 Task: Create in the project TridentForge in Backlog an issue 'Inconsistent handling of null or empty values', assign it to team member softage.3@softage.net and change the status to IN PROGRESS.
Action: Mouse moved to (216, 63)
Screenshot: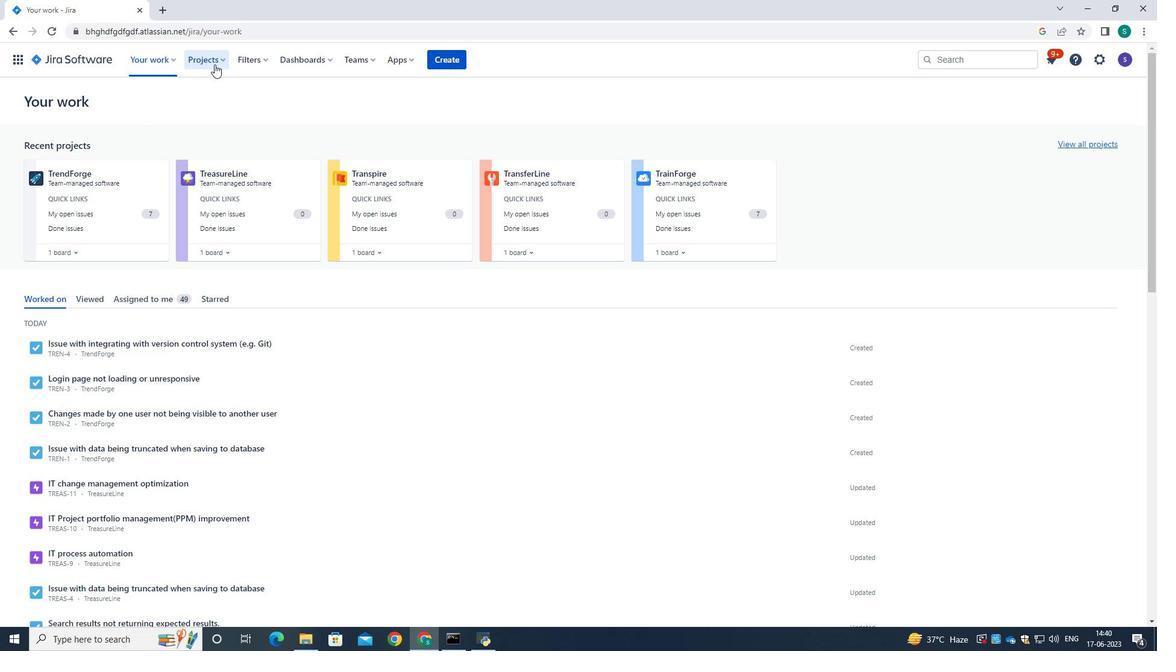 
Action: Mouse pressed left at (216, 63)
Screenshot: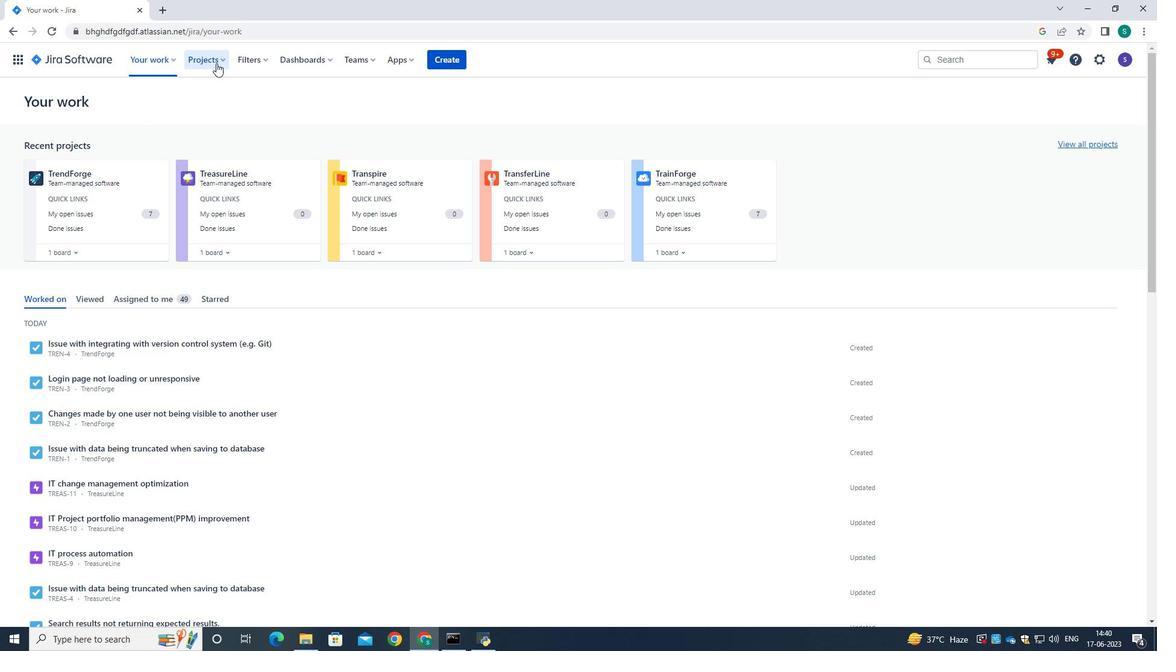
Action: Mouse moved to (218, 111)
Screenshot: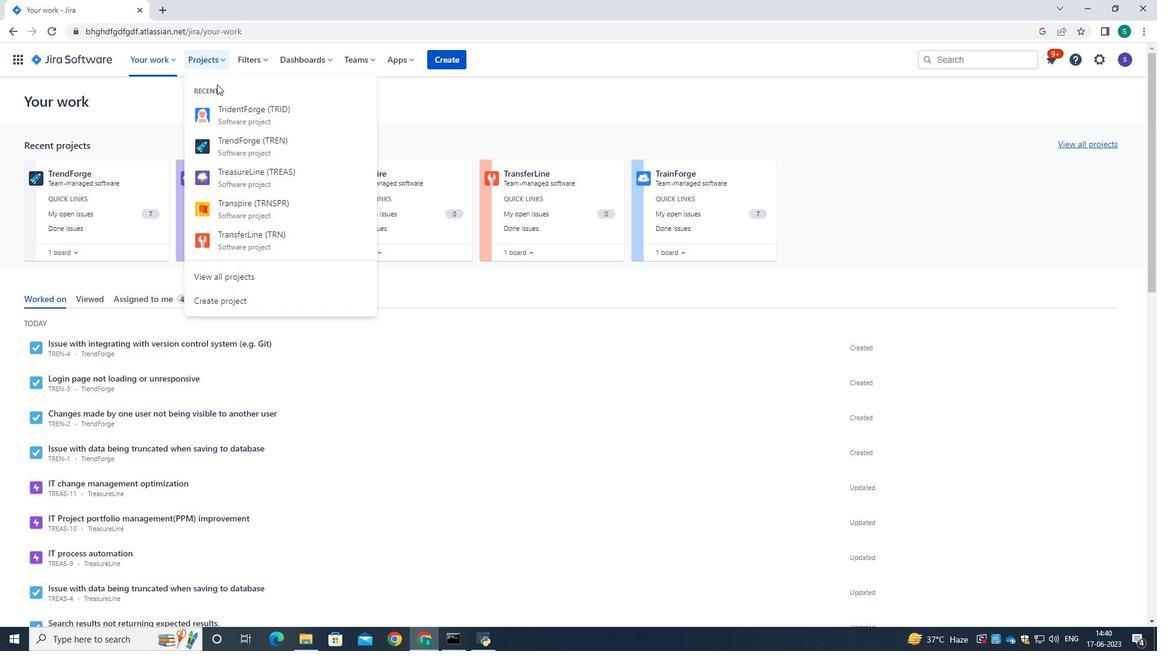 
Action: Mouse pressed left at (218, 111)
Screenshot: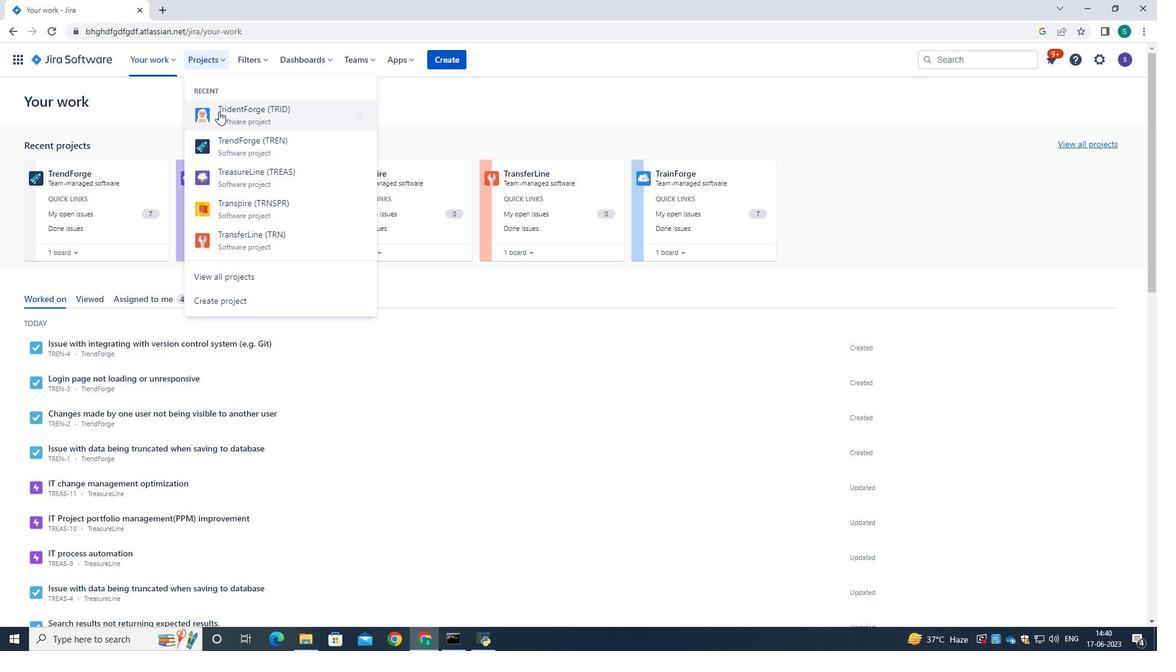 
Action: Mouse moved to (68, 192)
Screenshot: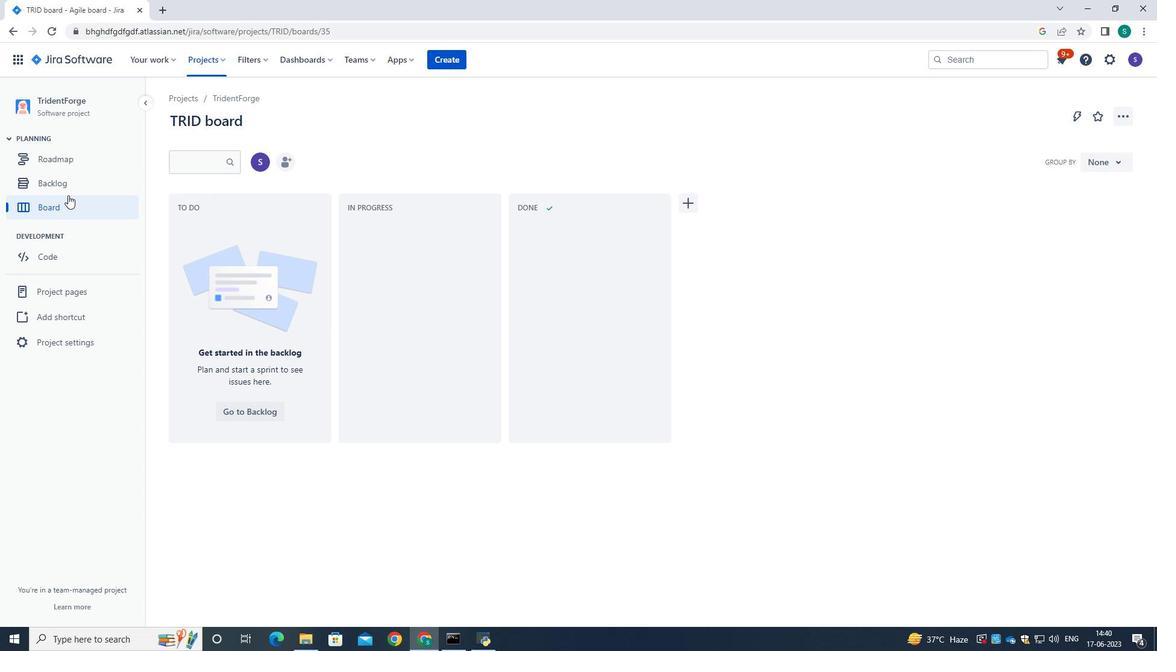 
Action: Mouse pressed left at (68, 192)
Screenshot: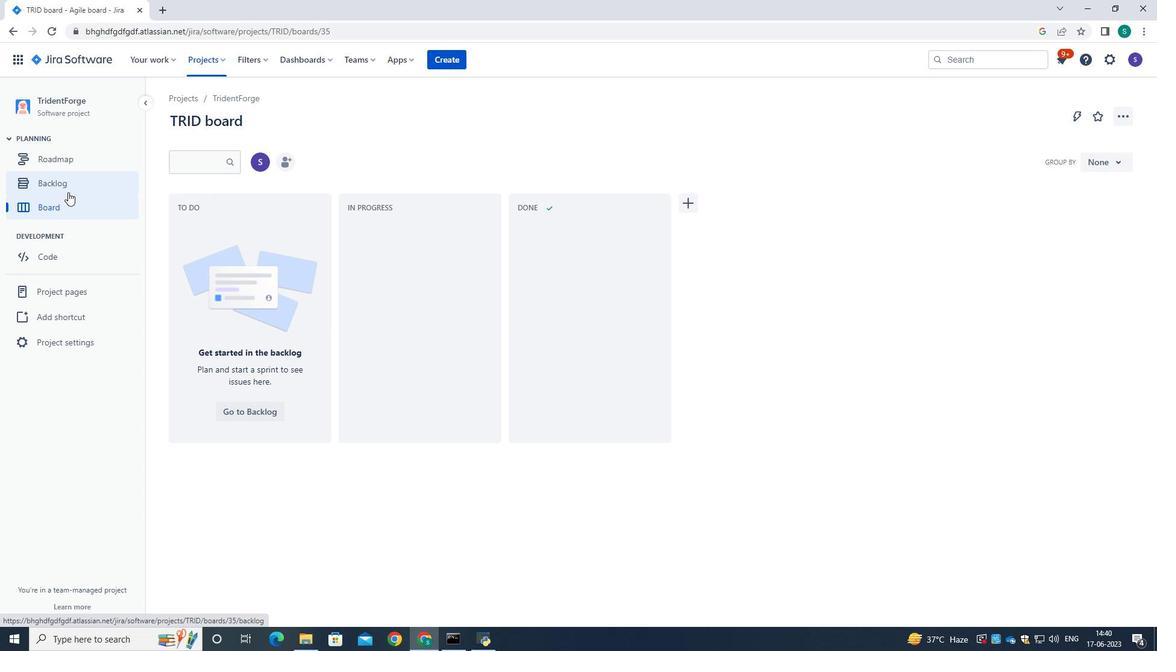 
Action: Mouse moved to (382, 273)
Screenshot: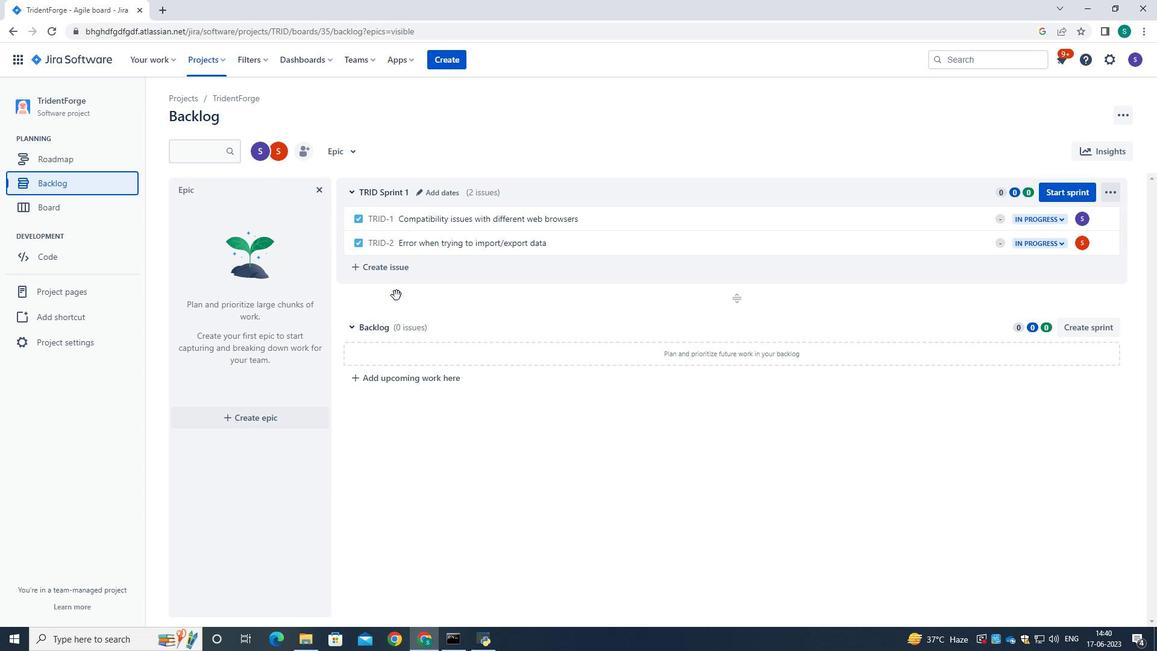 
Action: Mouse pressed left at (382, 273)
Screenshot: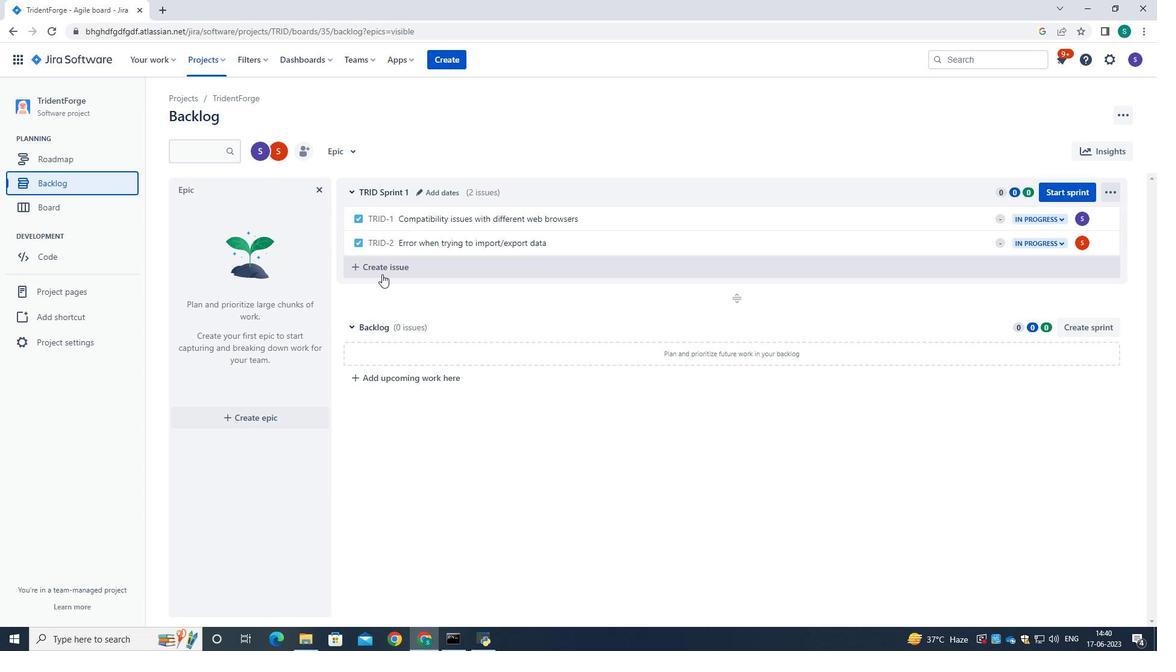 
Action: Mouse moved to (422, 268)
Screenshot: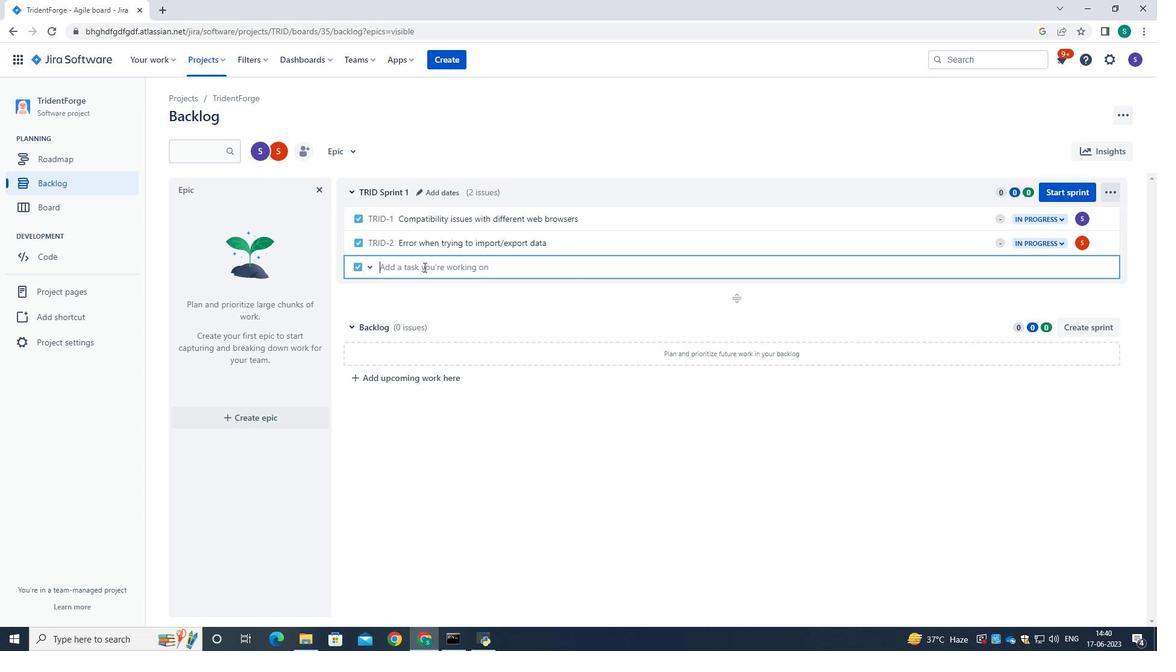 
Action: Mouse pressed left at (422, 268)
Screenshot: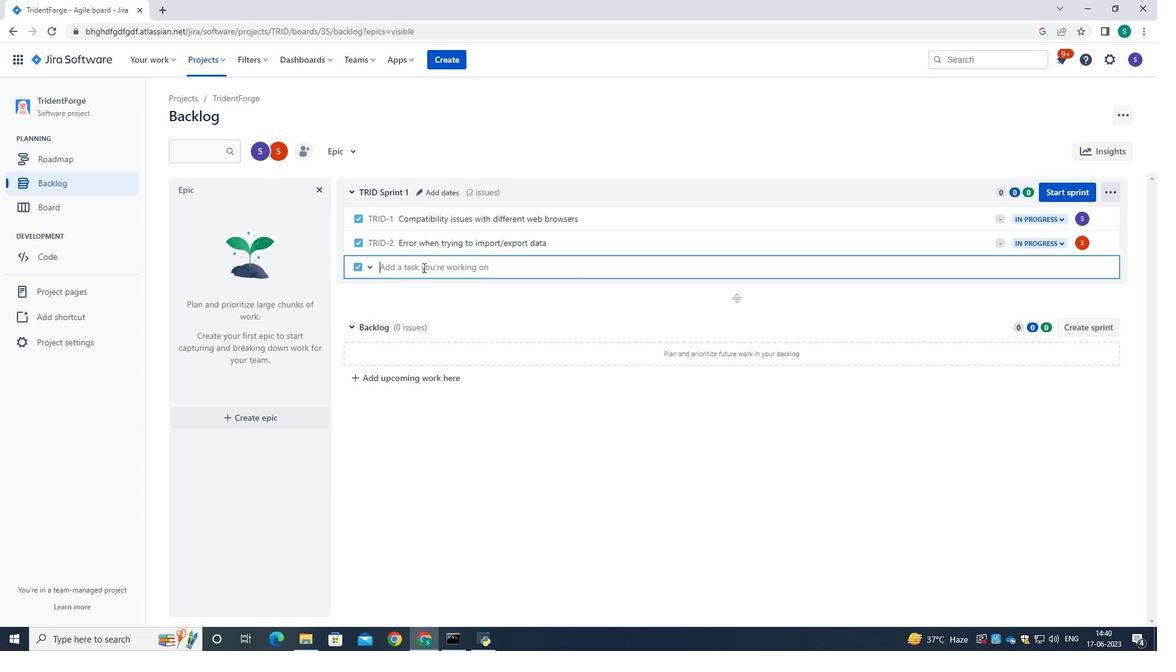 
Action: Mouse moved to (422, 268)
Screenshot: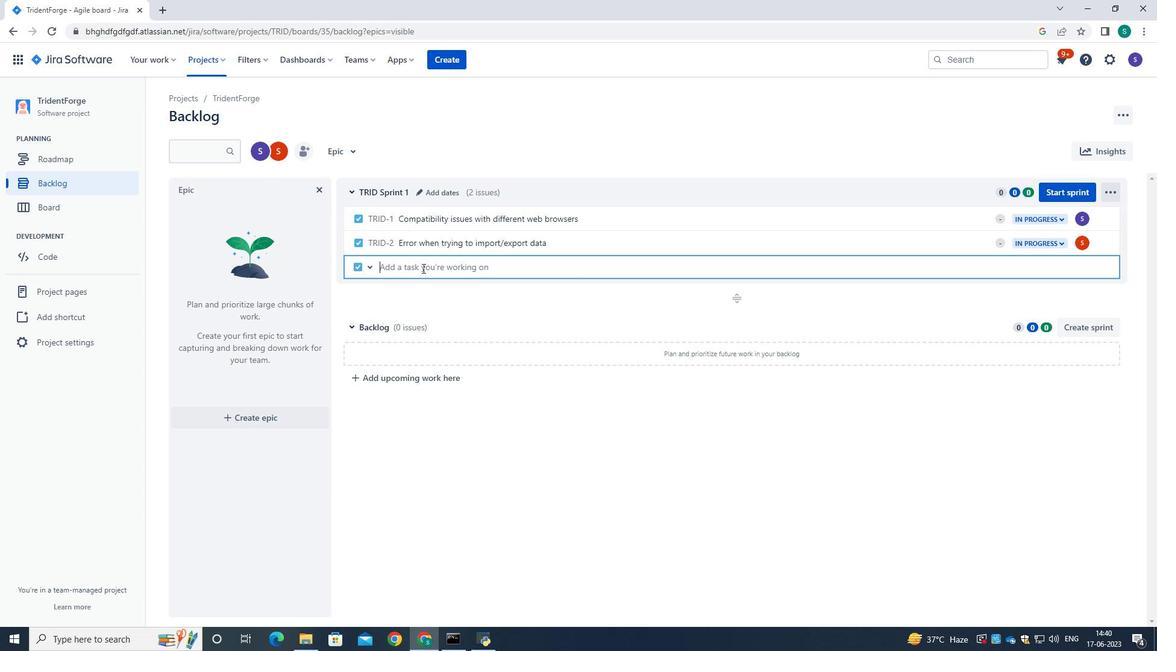 
Action: Key pressed <Key.caps_lock>I<Key.caps_lock>nconsistent<Key.space>handling<Key.space>of<Key.space>null<Key.space>or<Key.space>empty<Key.space>values.<Key.enter>
Screenshot: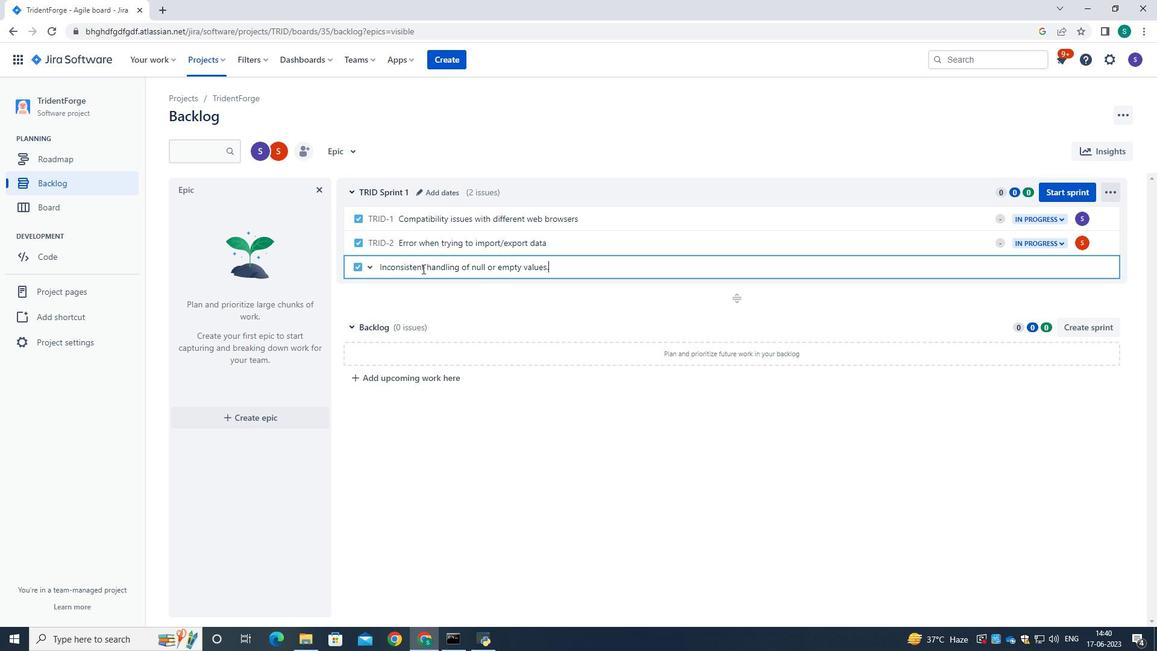 
Action: Mouse moved to (1081, 268)
Screenshot: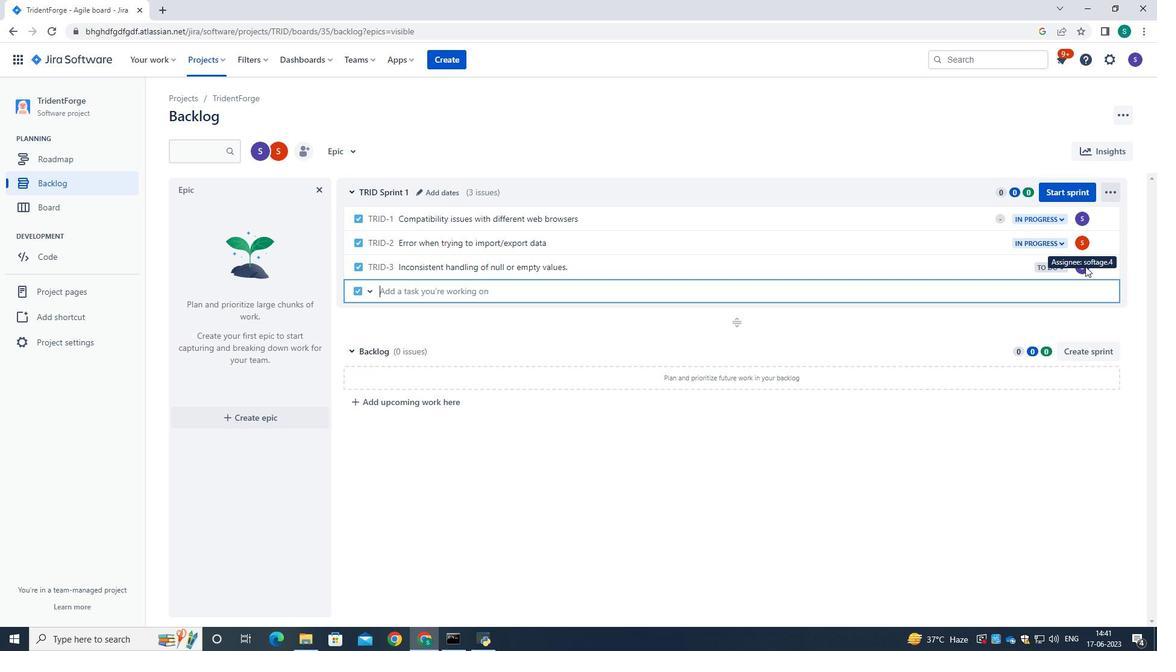 
Action: Mouse pressed left at (1081, 268)
Screenshot: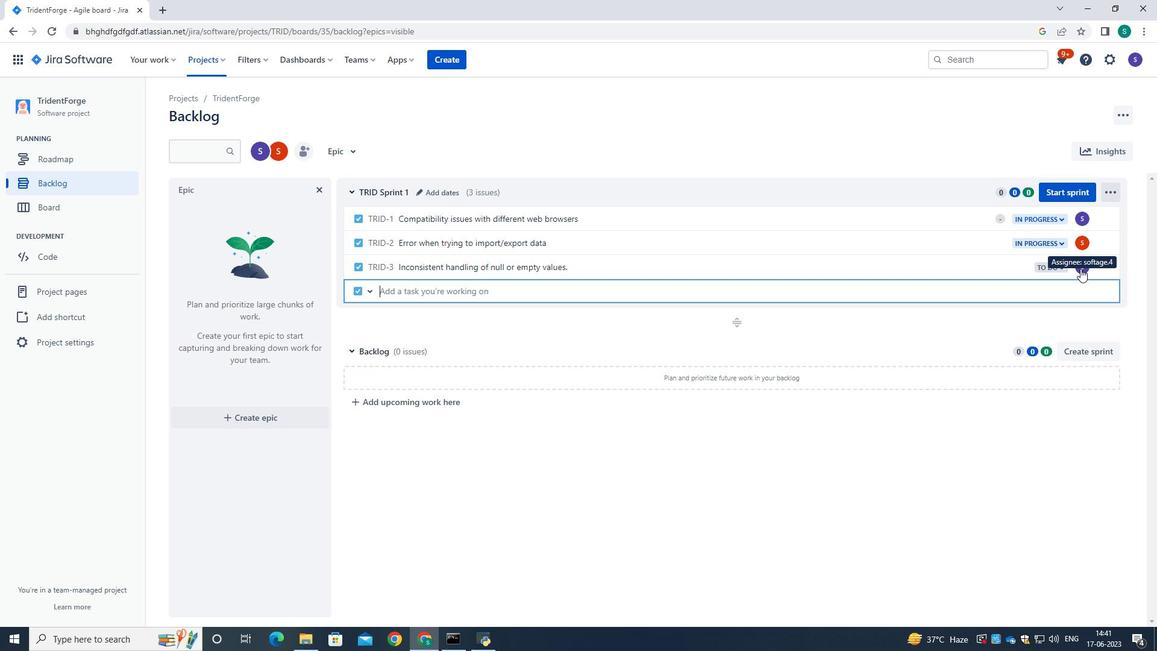 
Action: Mouse moved to (1027, 292)
Screenshot: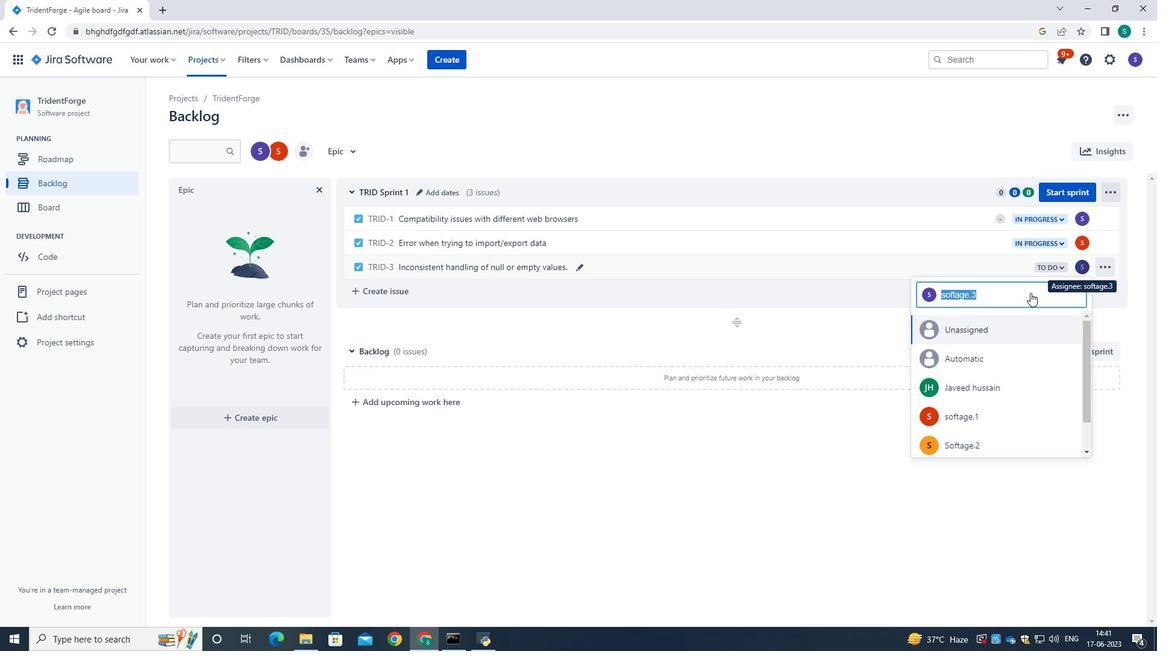 
Action: Key pressed softage.3<Key.shift>@softage.net
Screenshot: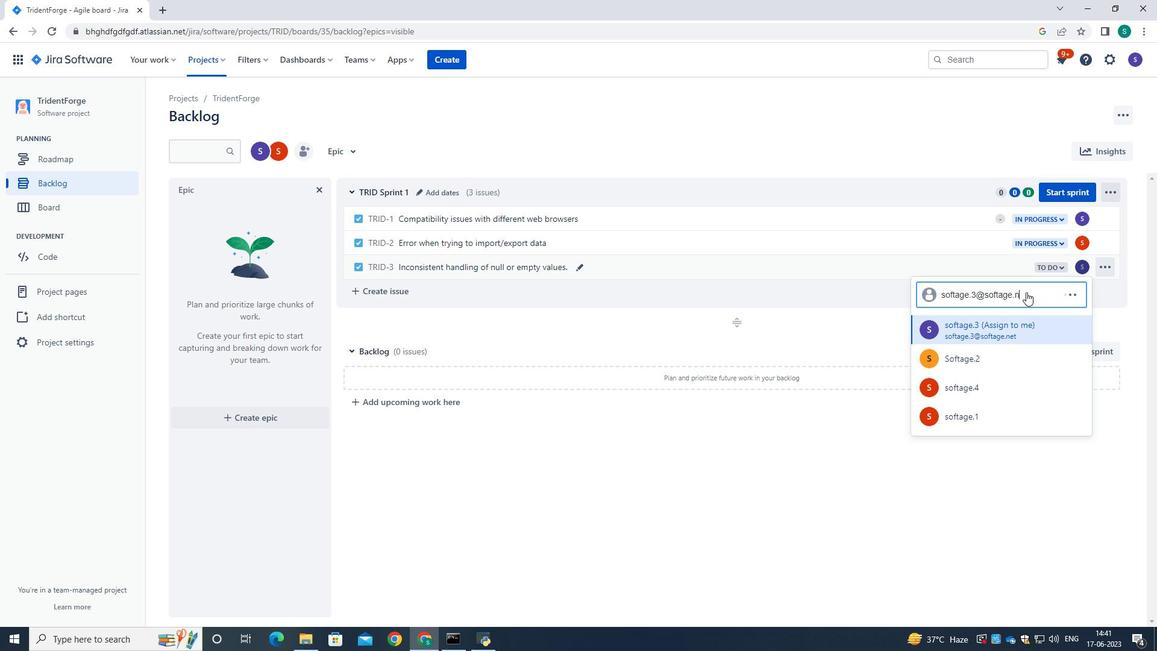 
Action: Mouse moved to (1010, 325)
Screenshot: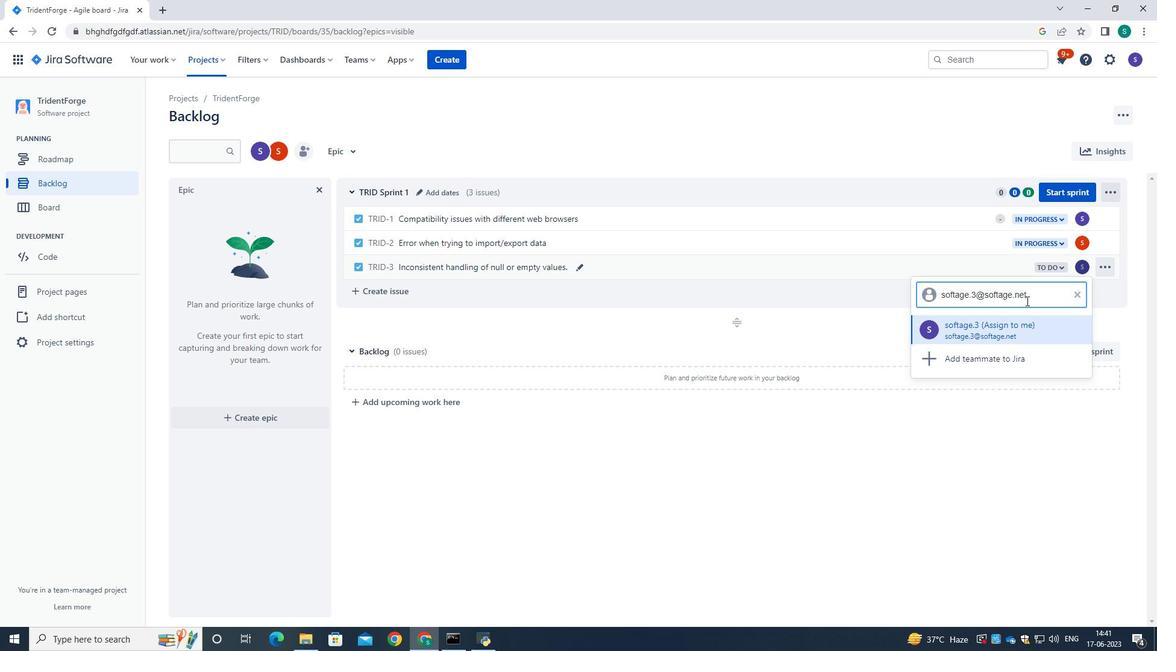 
Action: Mouse pressed left at (1010, 325)
Screenshot: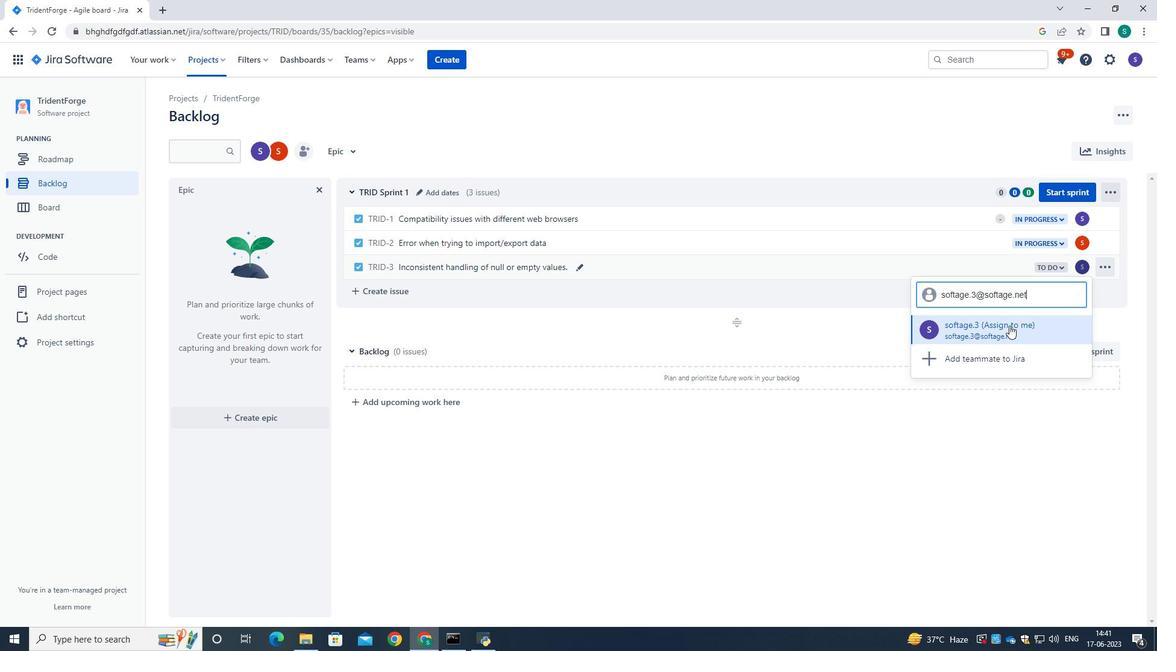 
Action: Mouse moved to (1054, 265)
Screenshot: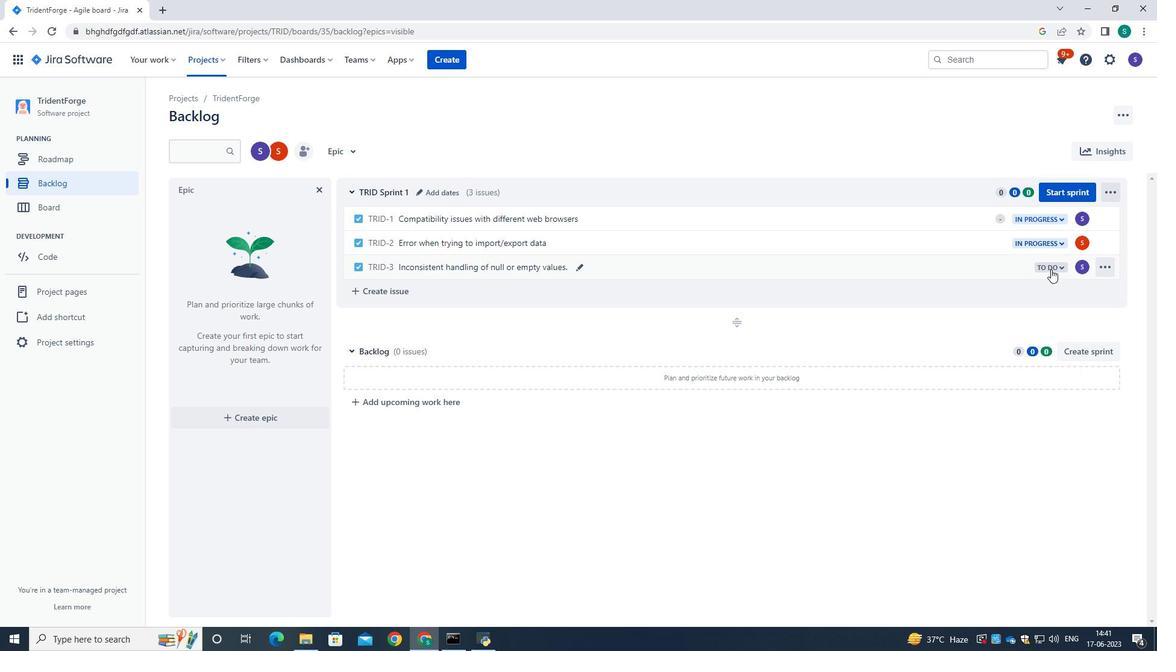 
Action: Mouse pressed left at (1054, 265)
Screenshot: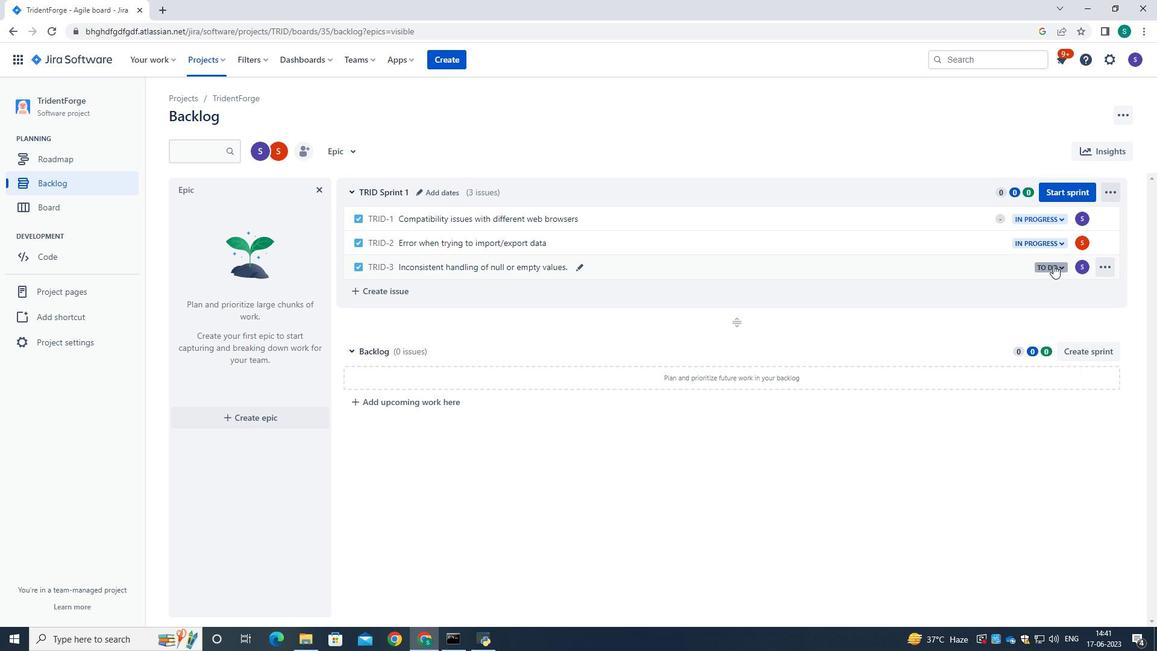 
Action: Mouse moved to (979, 294)
Screenshot: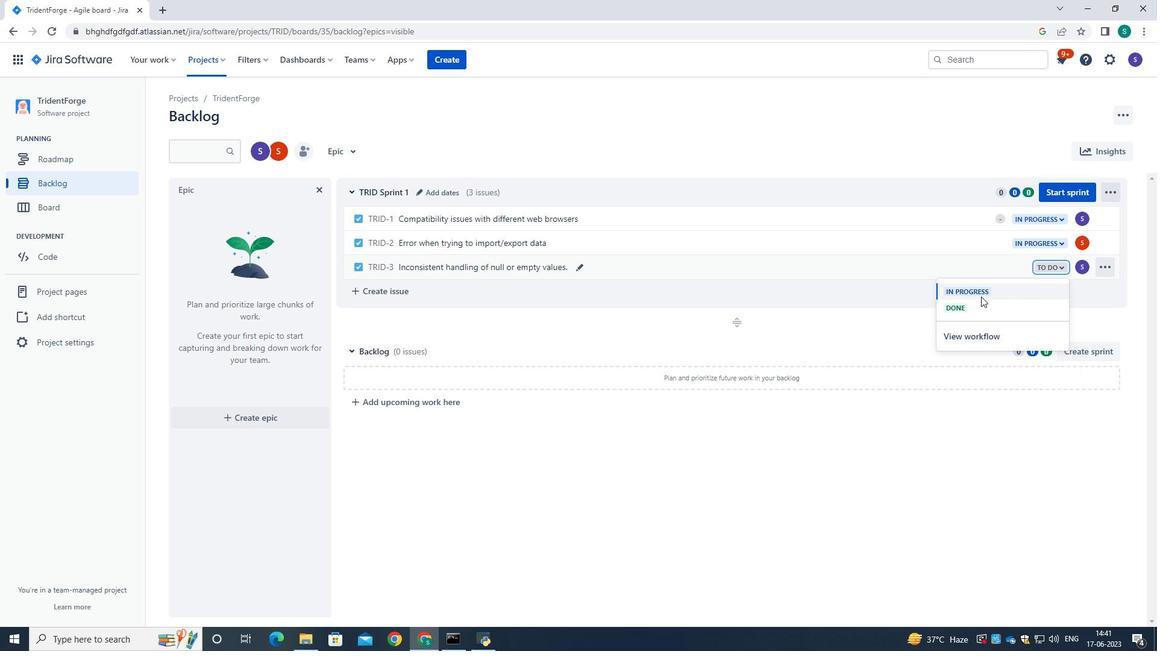 
Action: Mouse pressed left at (979, 294)
Screenshot: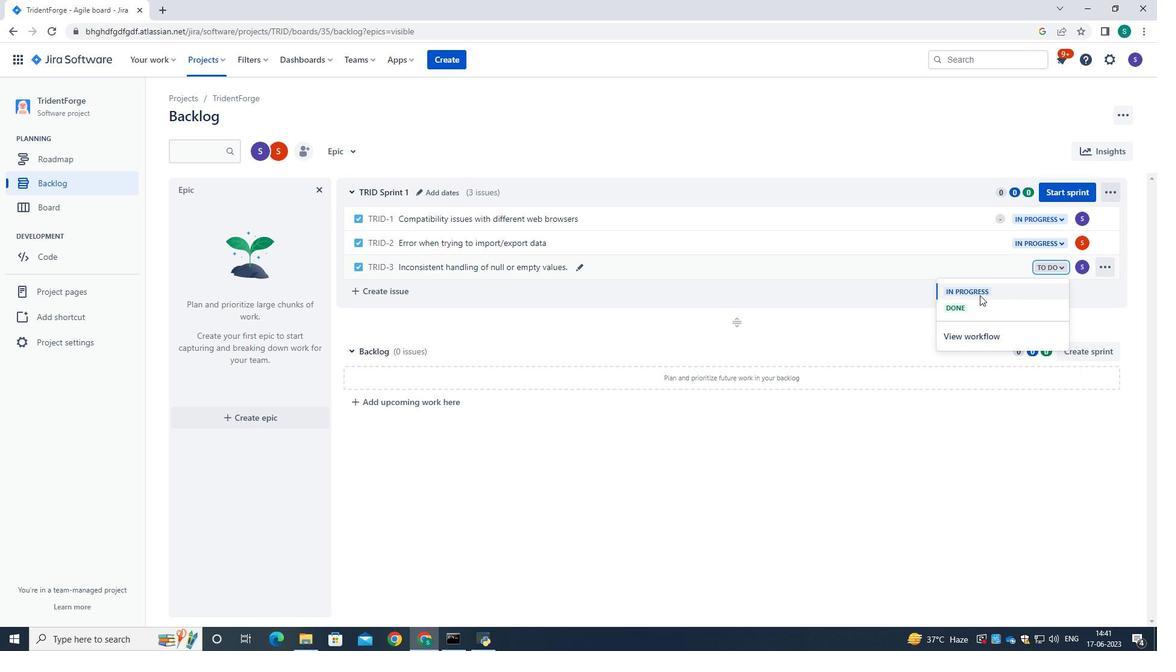 
Action: Mouse moved to (557, 472)
Screenshot: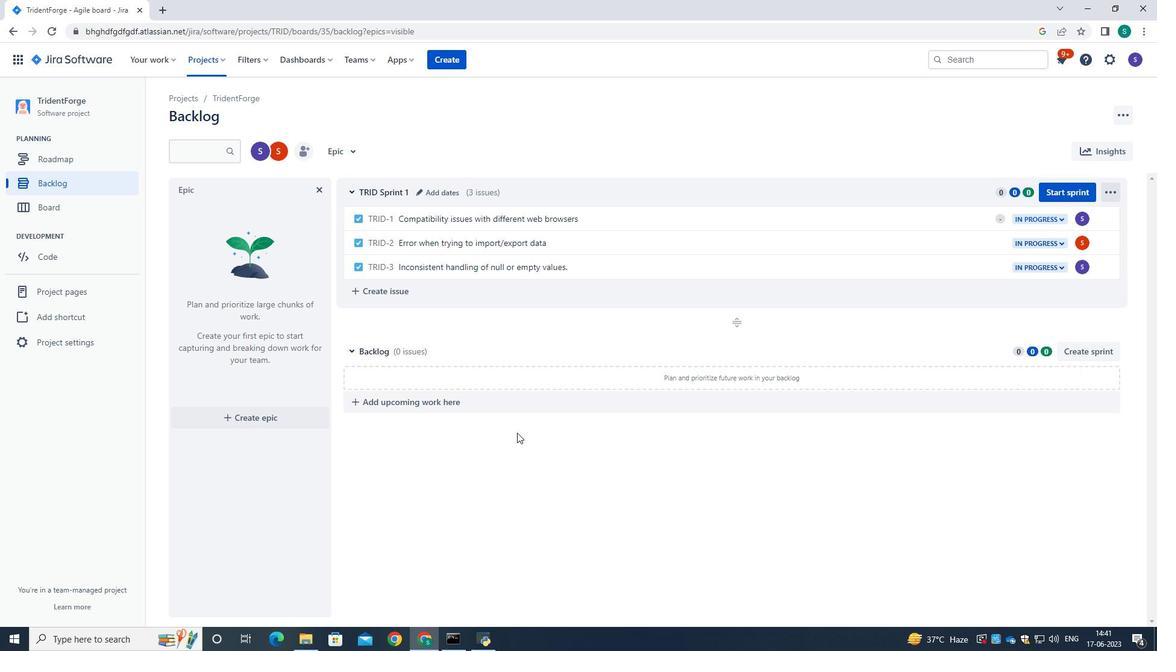 
Action: Mouse pressed left at (557, 472)
Screenshot: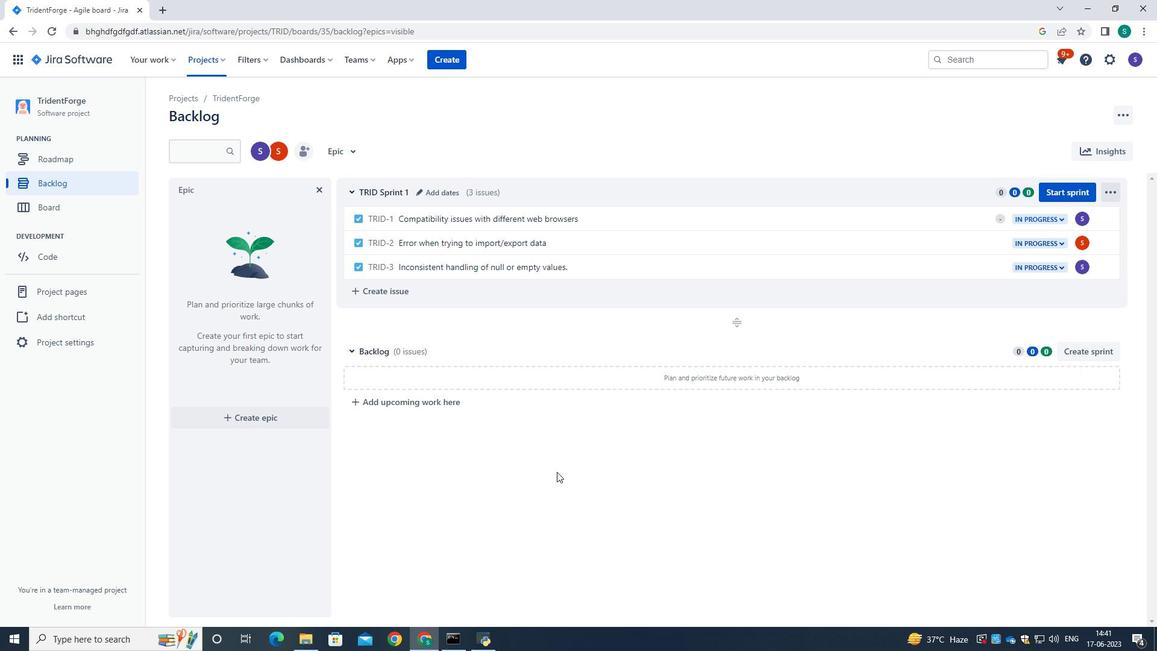 
